 Task: Change the right indentation to 2 inches.
Action: Mouse moved to (282, 259)
Screenshot: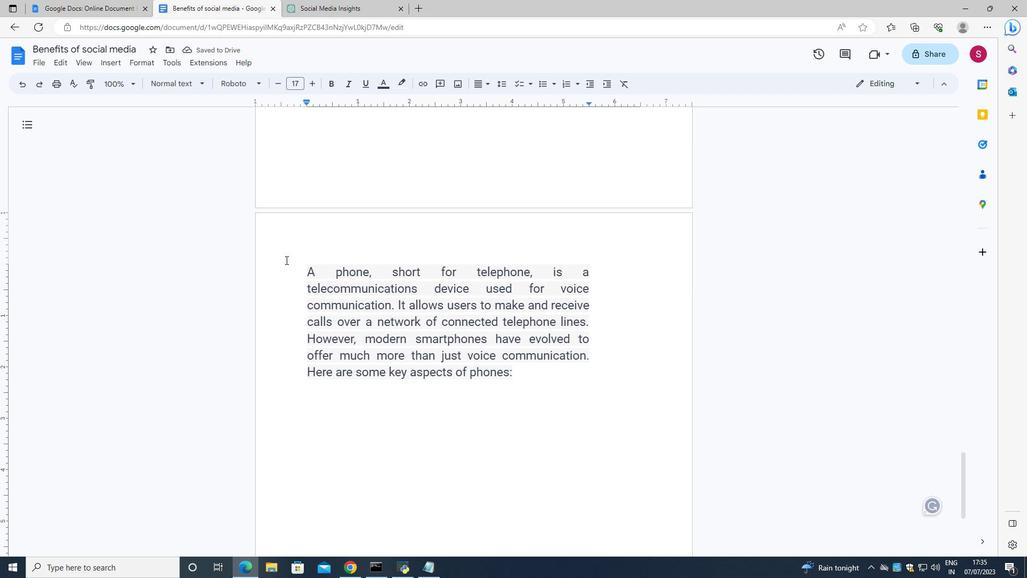 
Action: Mouse pressed left at (282, 259)
Screenshot: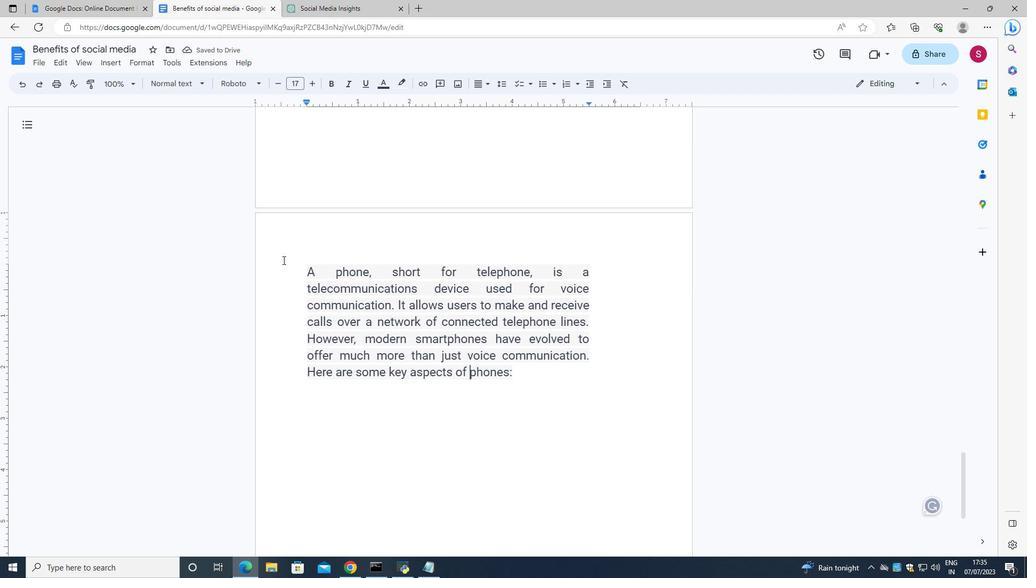 
Action: Mouse moved to (152, 64)
Screenshot: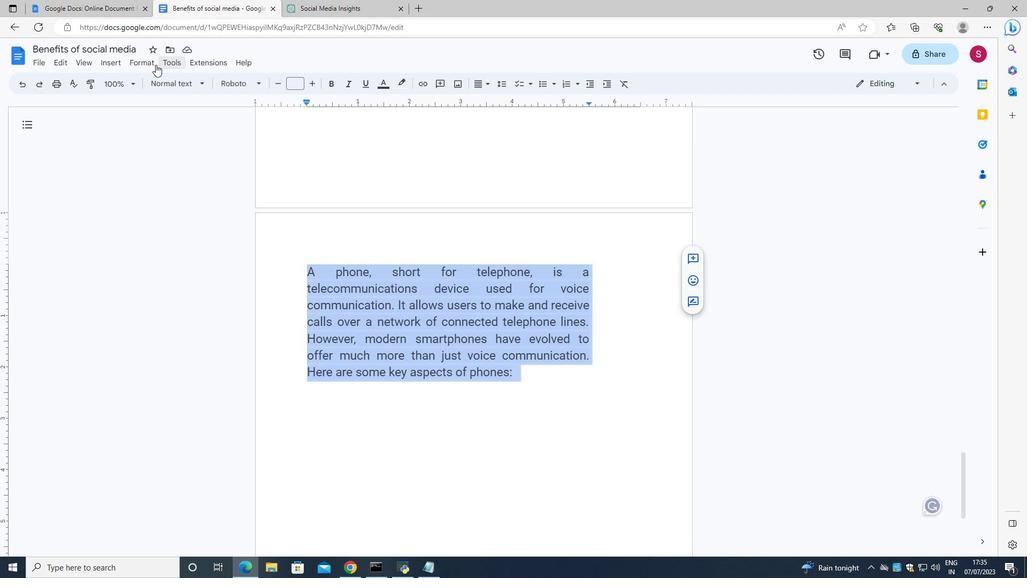 
Action: Mouse pressed left at (152, 64)
Screenshot: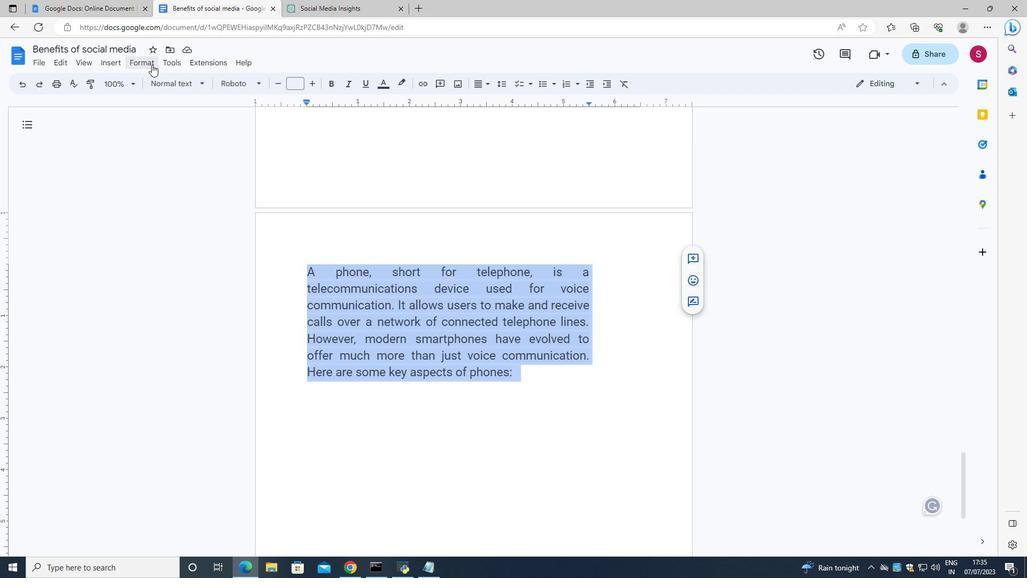 
Action: Mouse moved to (353, 229)
Screenshot: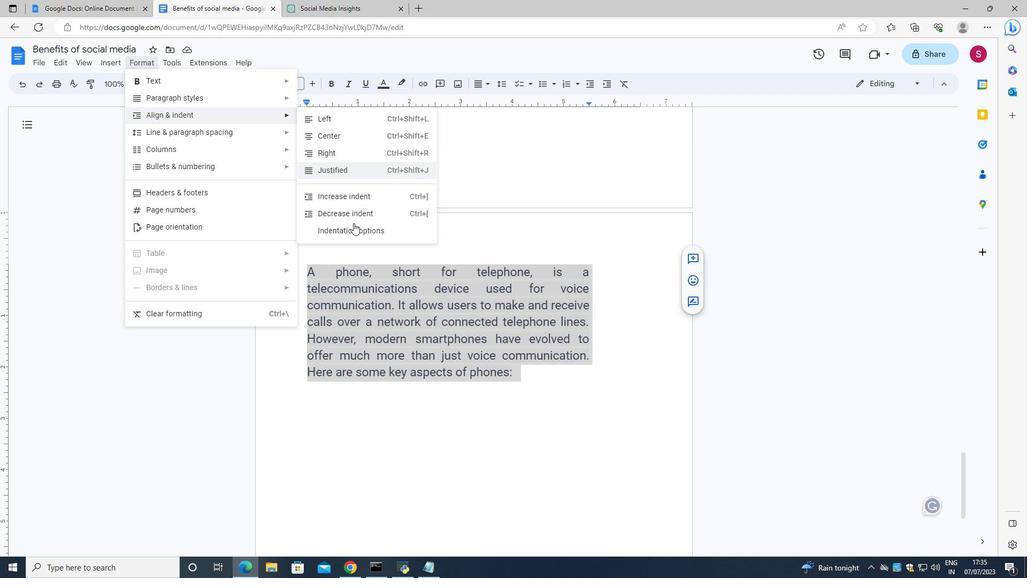 
Action: Mouse pressed left at (353, 229)
Screenshot: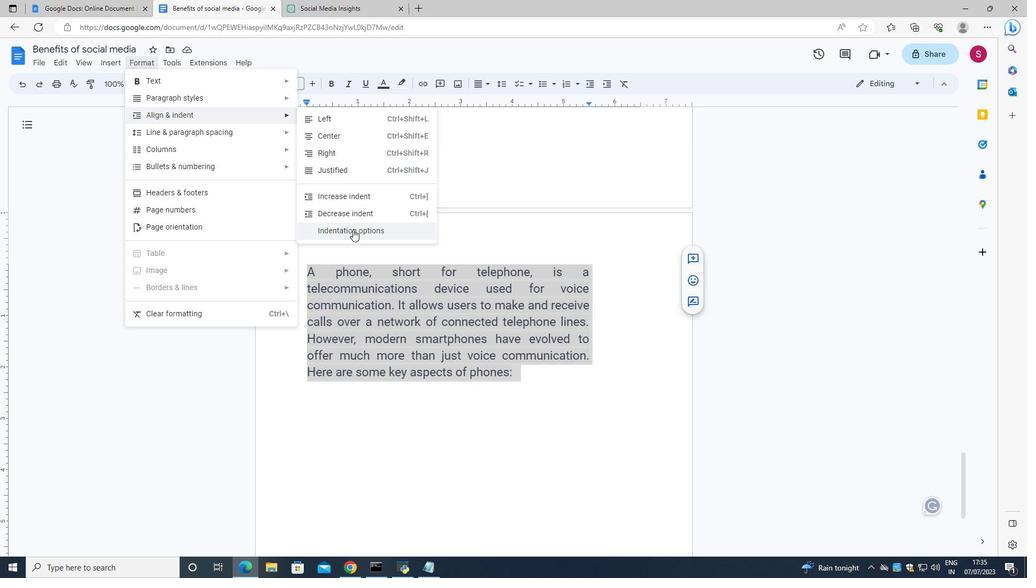 
Action: Mouse moved to (549, 284)
Screenshot: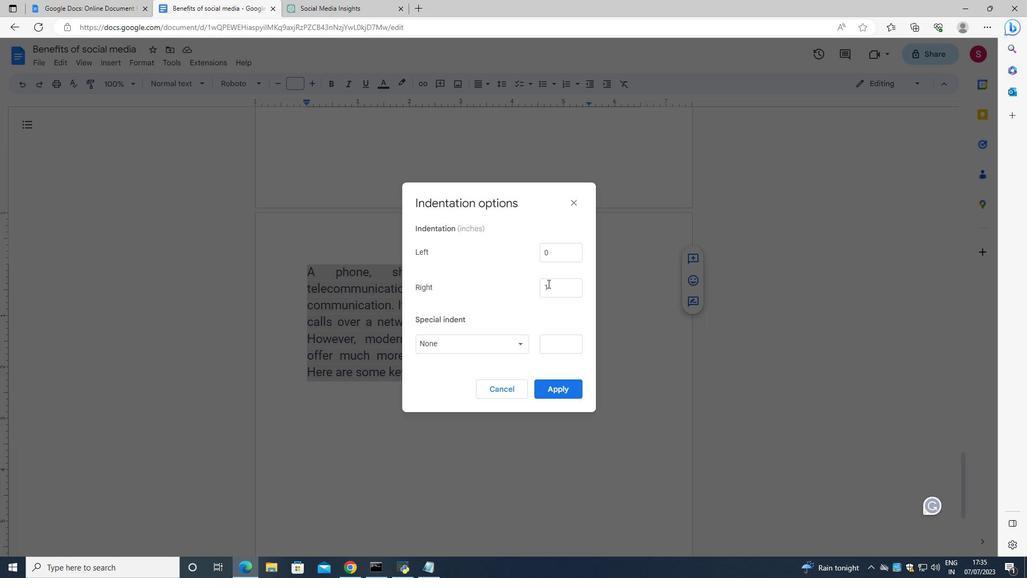 
Action: Mouse pressed left at (549, 284)
Screenshot: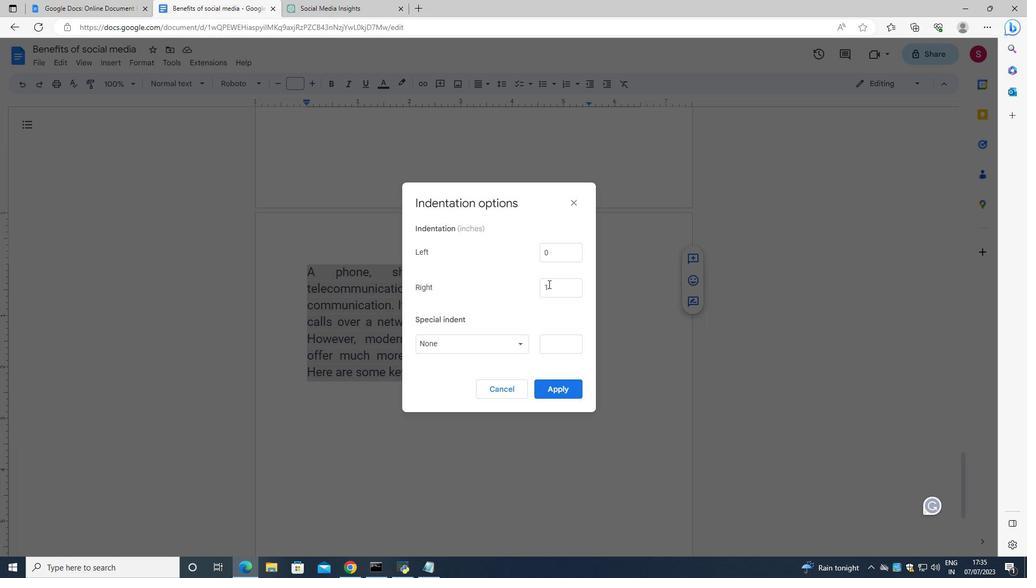 
Action: Key pressed <Key.backspace>
Screenshot: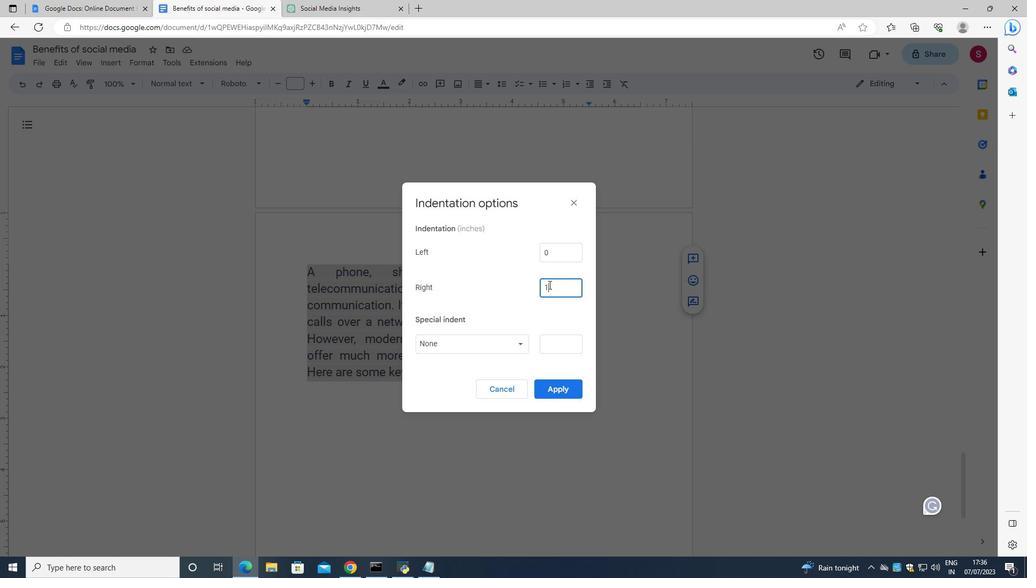 
Action: Mouse moved to (550, 285)
Screenshot: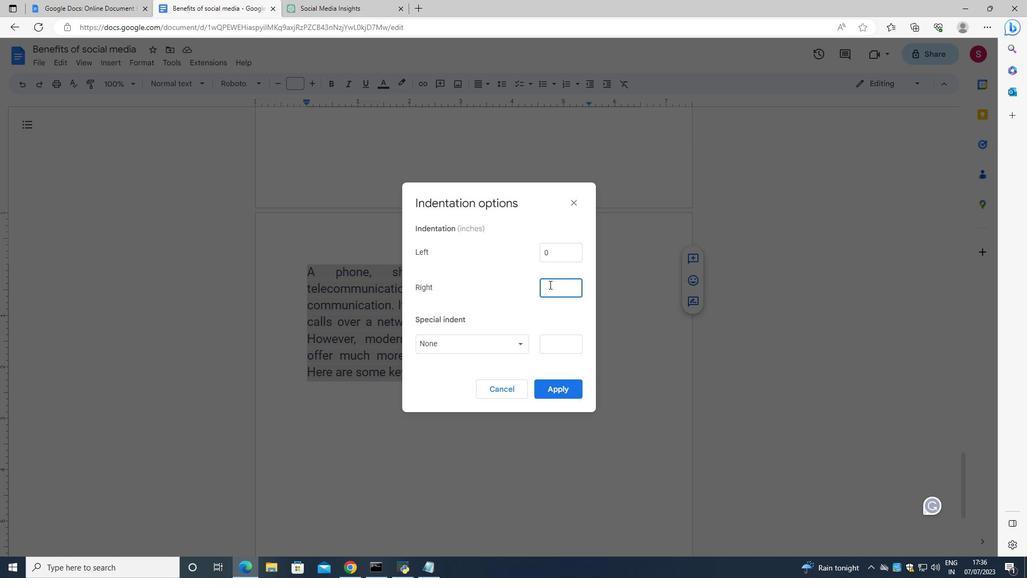 
Action: Key pressed 2
Screenshot: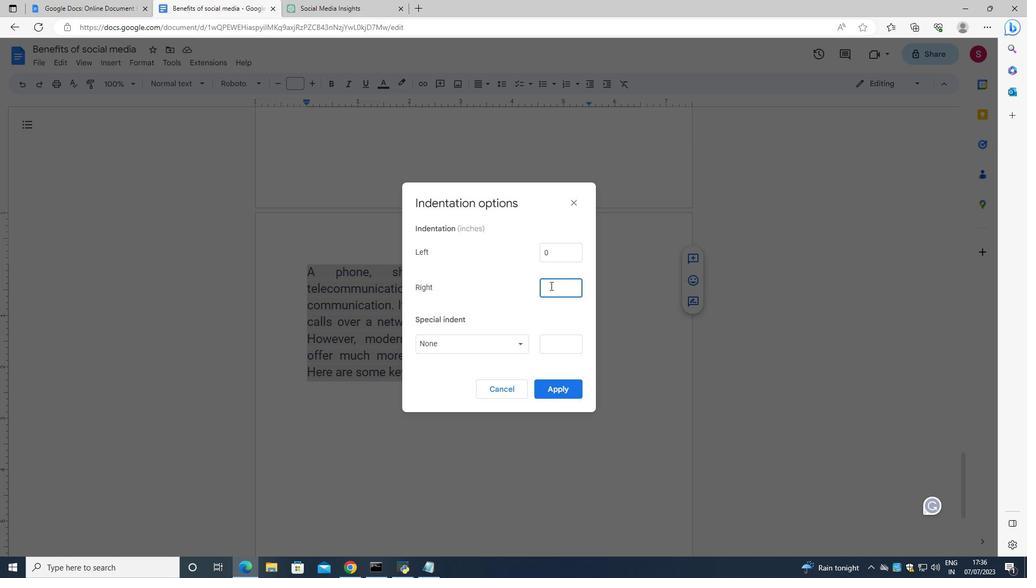 
Action: Mouse moved to (564, 387)
Screenshot: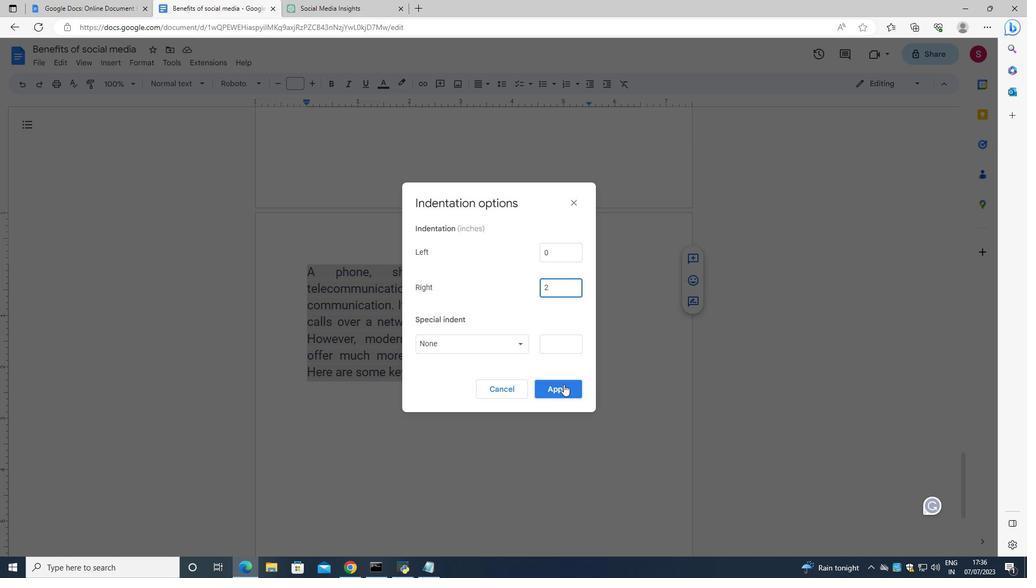 
Action: Mouse pressed left at (564, 387)
Screenshot: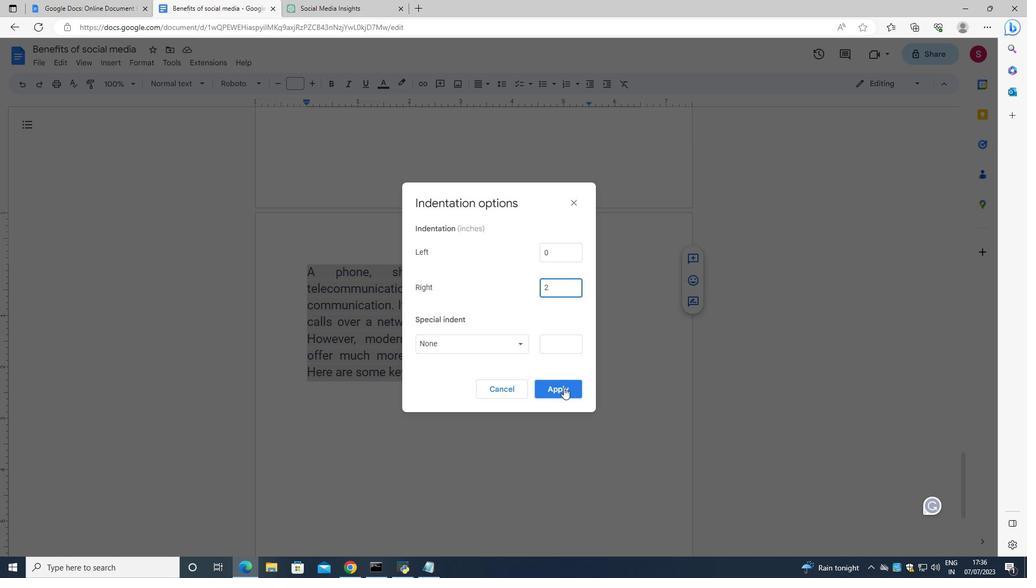 
Action: Mouse moved to (516, 382)
Screenshot: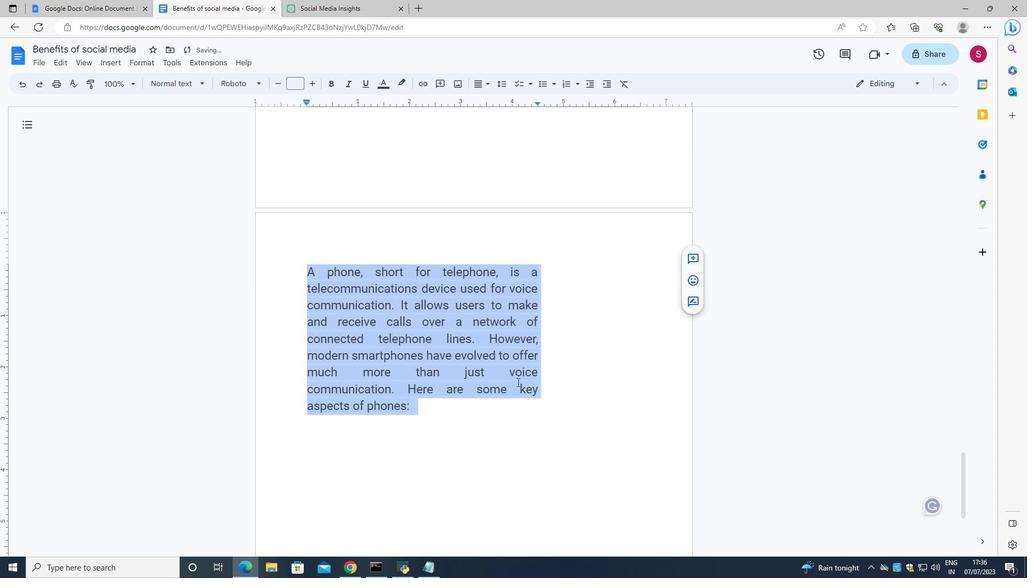 
